 Task: Change  the formatting of the data  Which is Greater than 10 in conditional formating, put the option 'Green Fill with Dark Green Text. . 'In the sheet   Blaze Sales book
Action: Mouse moved to (29, 113)
Screenshot: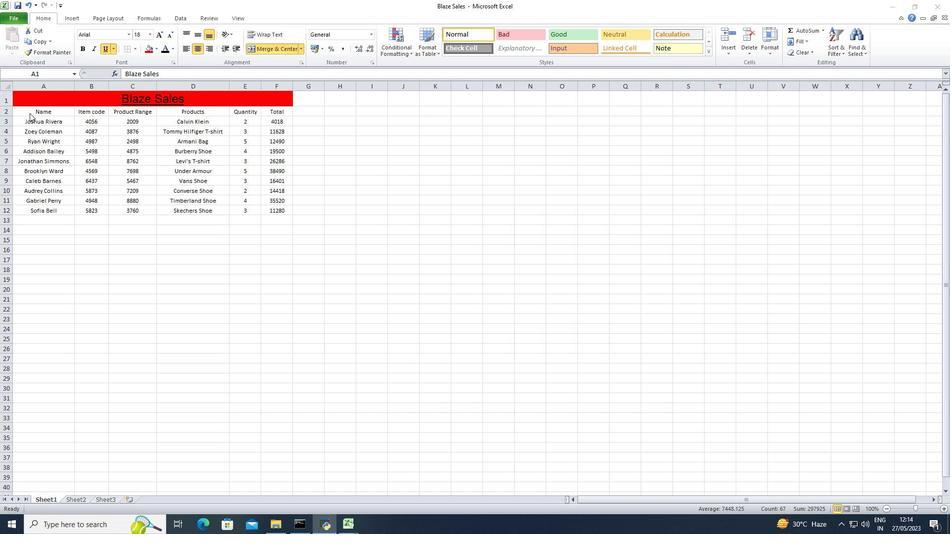 
Action: Mouse pressed left at (29, 113)
Screenshot: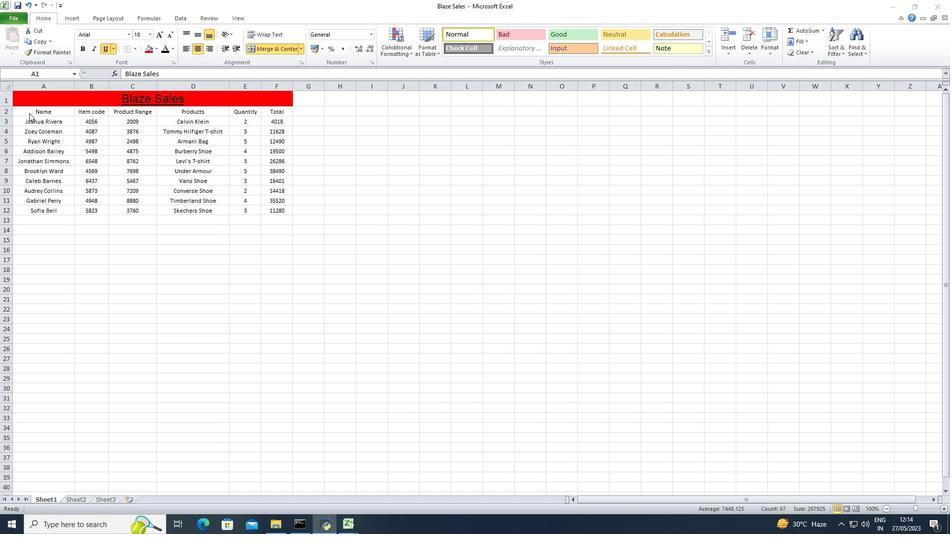 
Action: Mouse moved to (405, 43)
Screenshot: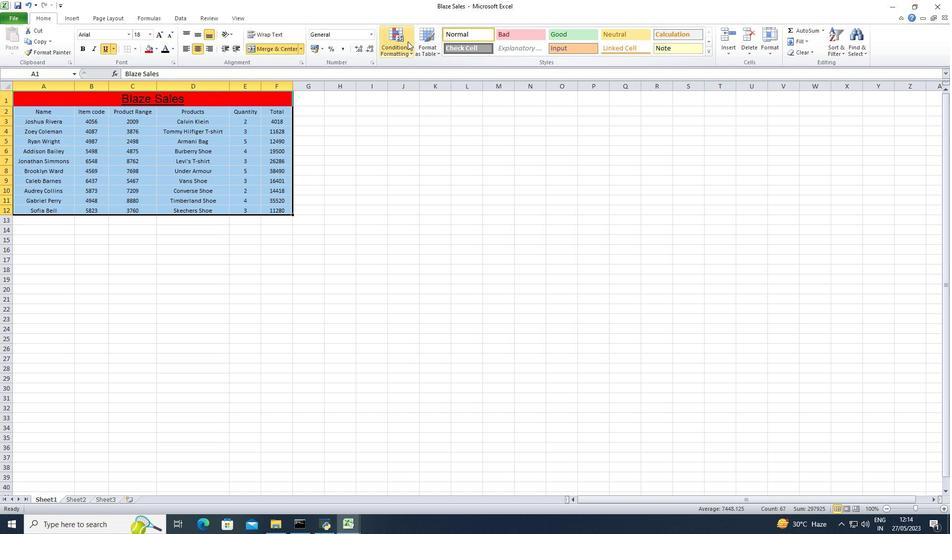 
Action: Mouse pressed left at (405, 43)
Screenshot: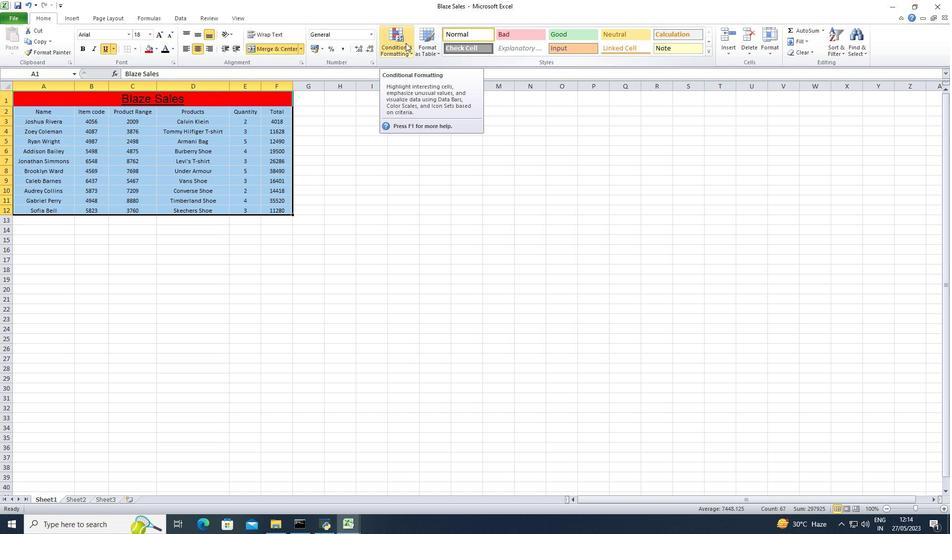 
Action: Mouse moved to (498, 66)
Screenshot: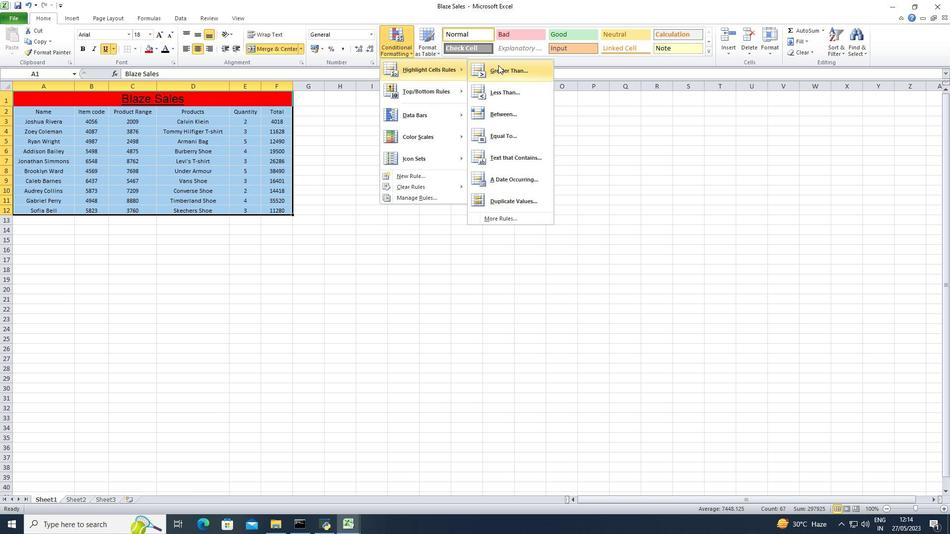 
Action: Mouse pressed left at (498, 66)
Screenshot: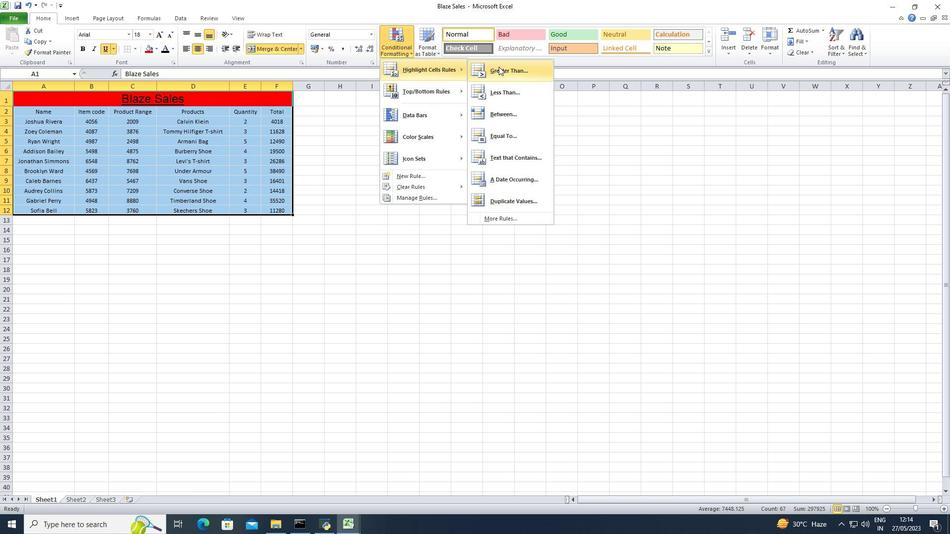 
Action: Mouse moved to (422, 55)
Screenshot: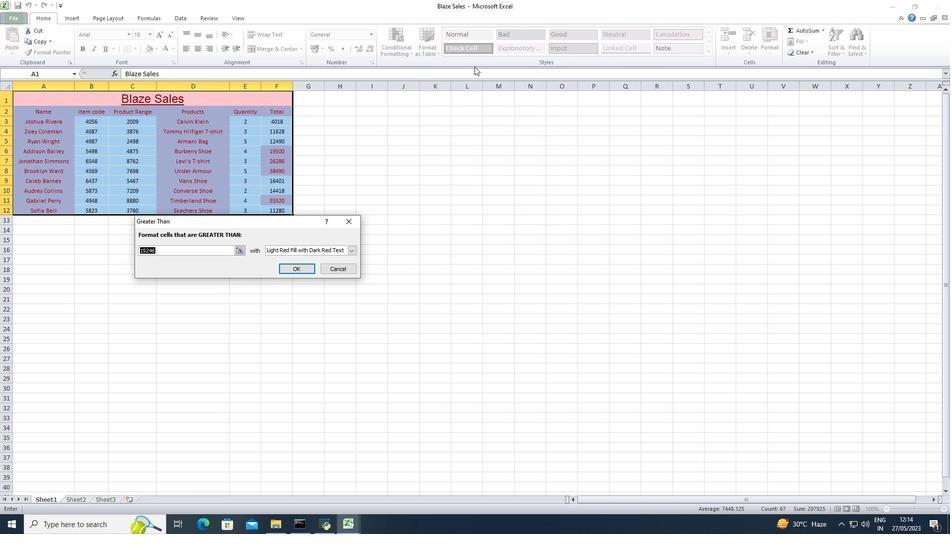 
Action: Key pressed 10
Screenshot: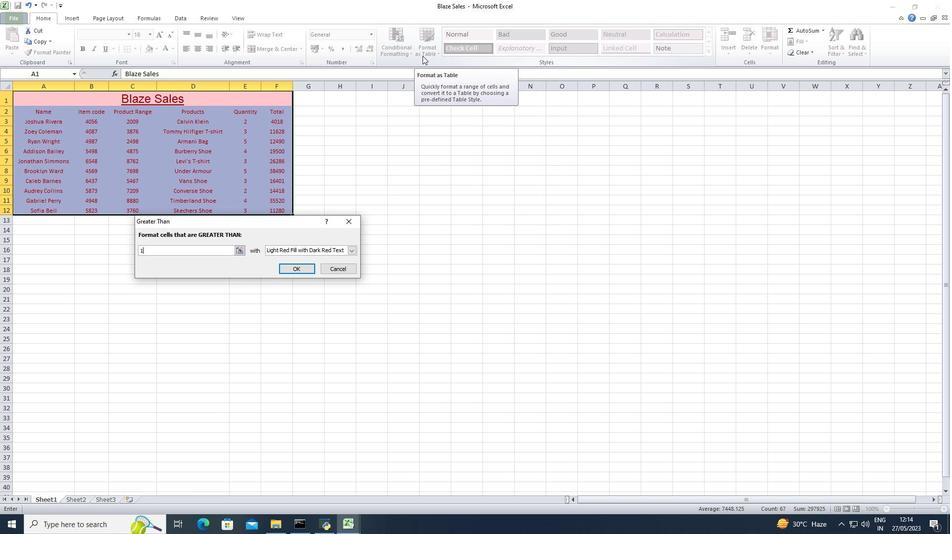 
Action: Mouse moved to (353, 250)
Screenshot: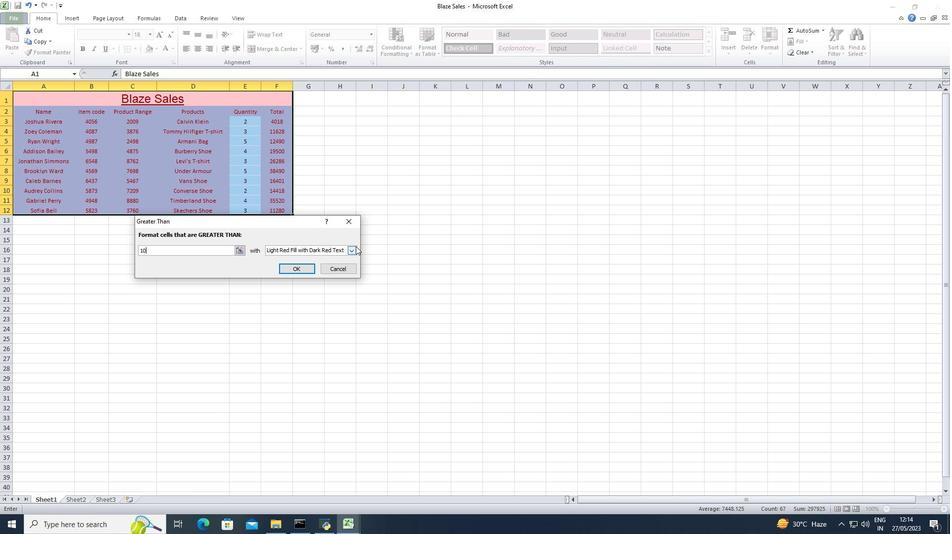 
Action: Mouse pressed left at (353, 250)
Screenshot: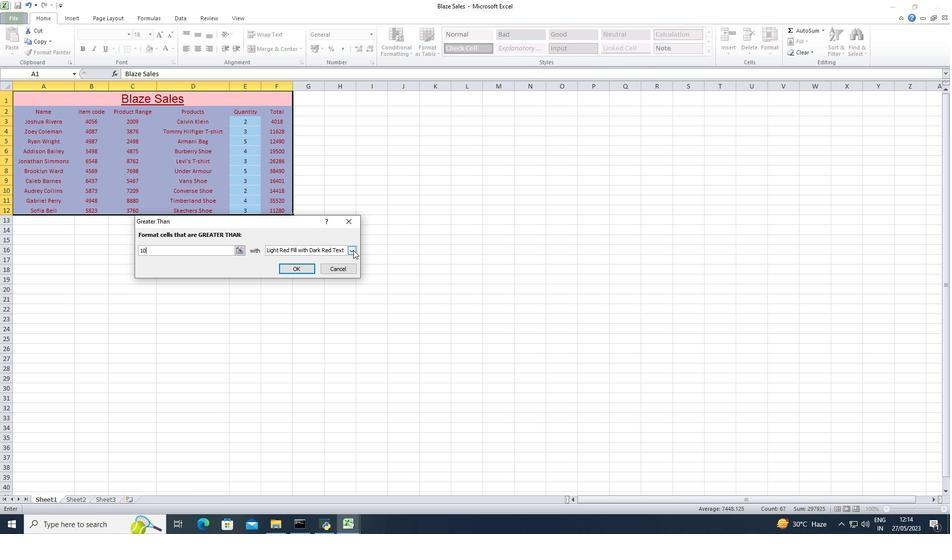 
Action: Mouse moved to (324, 271)
Screenshot: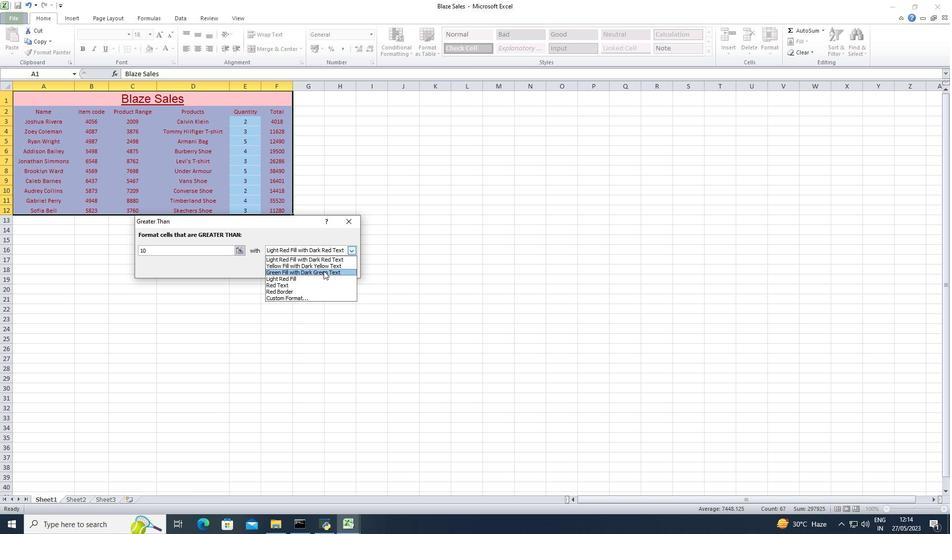 
Action: Mouse pressed left at (324, 271)
Screenshot: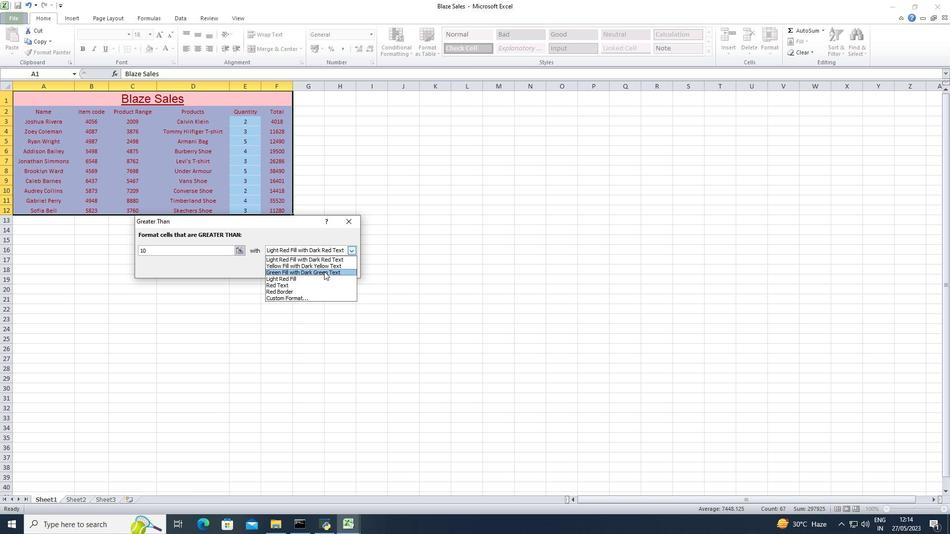 
Action: Mouse moved to (305, 270)
Screenshot: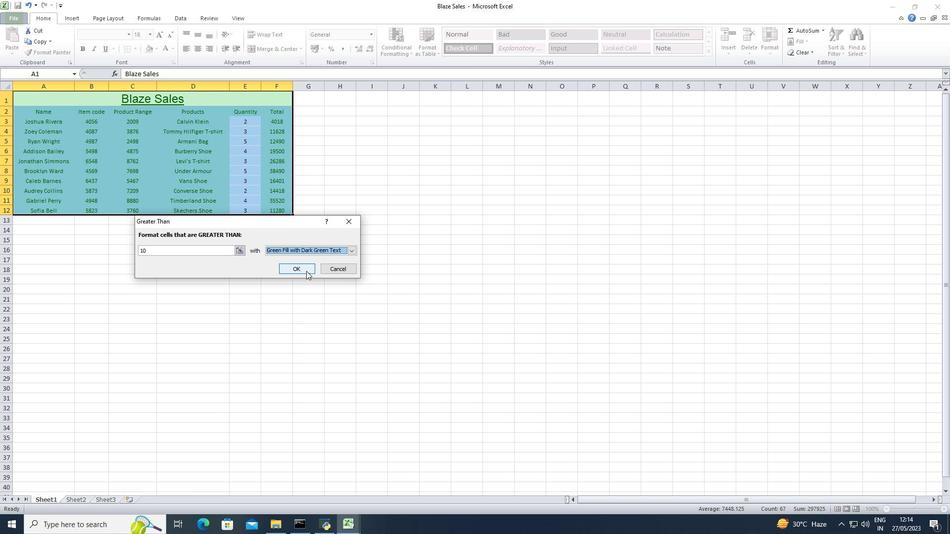 
Action: Mouse pressed left at (305, 270)
Screenshot: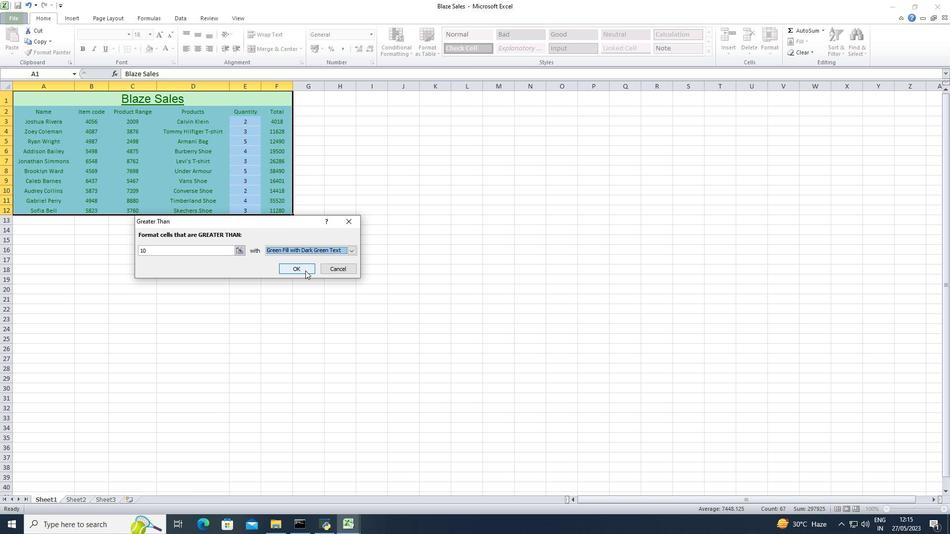 
Action: Mouse moved to (293, 245)
Screenshot: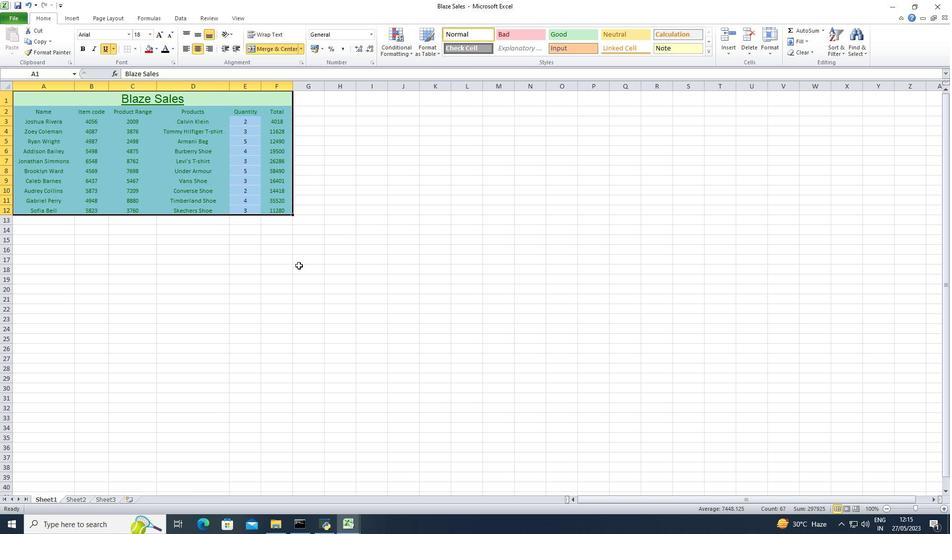 
Action: Mouse pressed left at (293, 245)
Screenshot: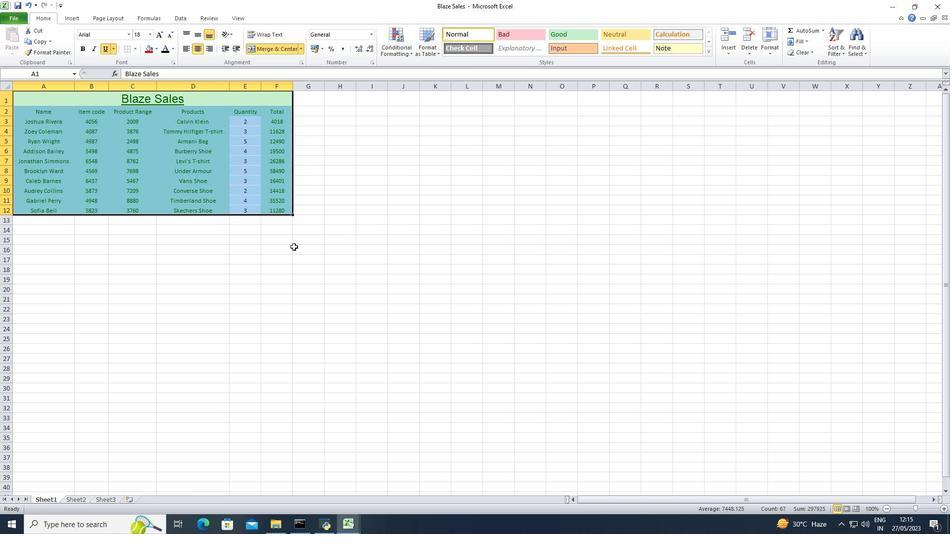 
Action: Mouse moved to (265, 190)
Screenshot: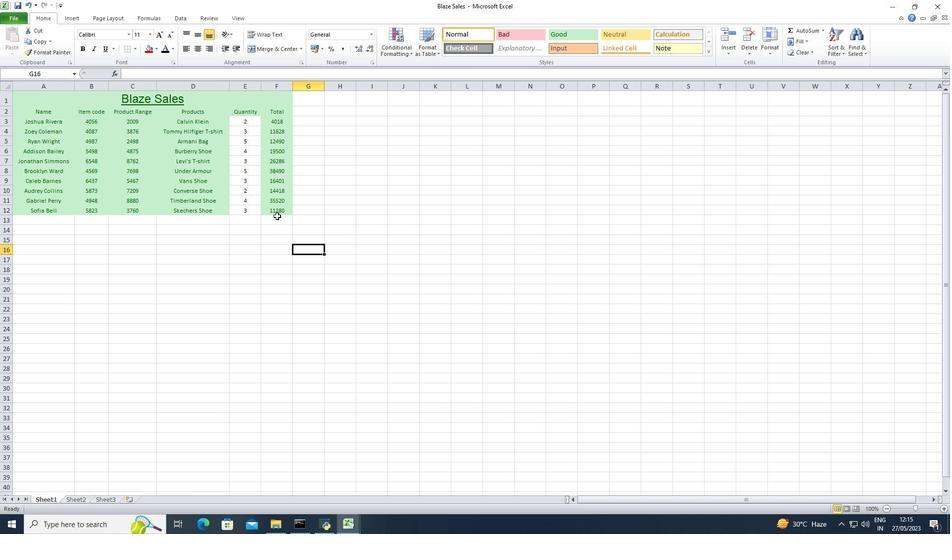
